 Task: Add Irwin Naturals Estro-Pause to the cart.
Action: Mouse moved to (241, 112)
Screenshot: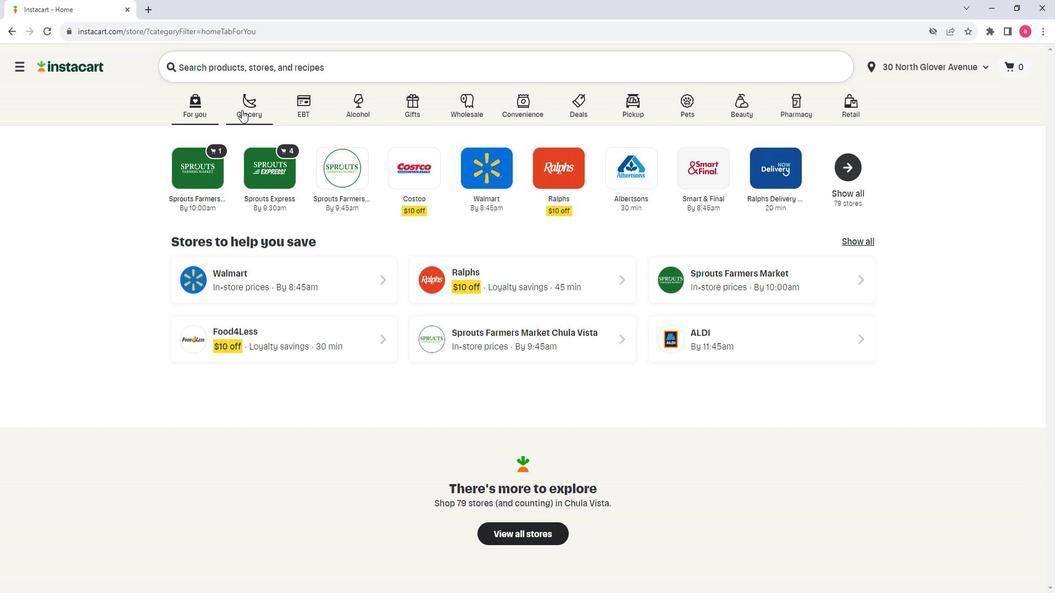 
Action: Mouse pressed left at (241, 112)
Screenshot: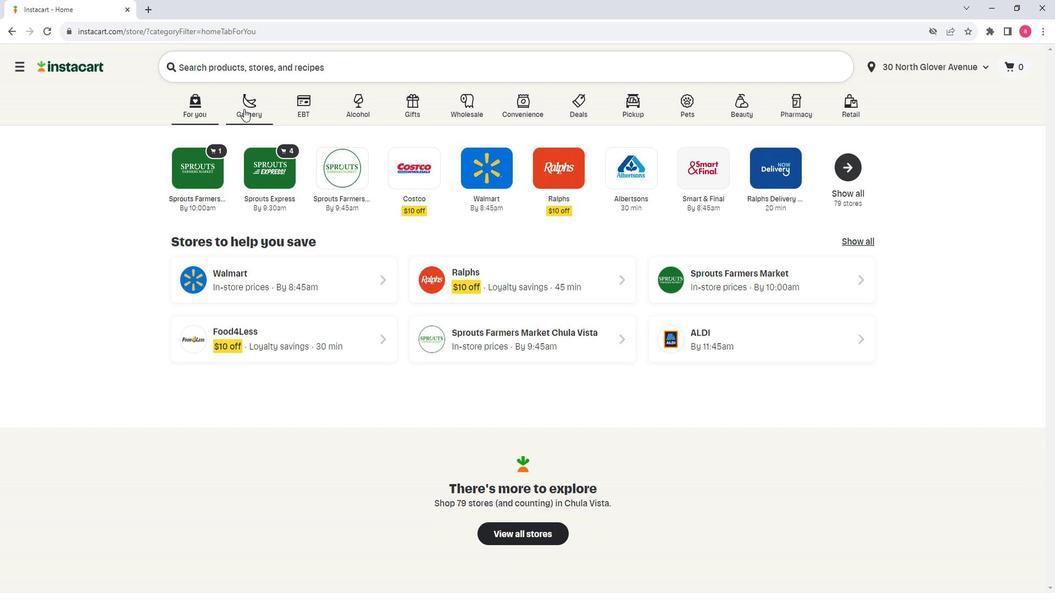 
Action: Mouse moved to (346, 327)
Screenshot: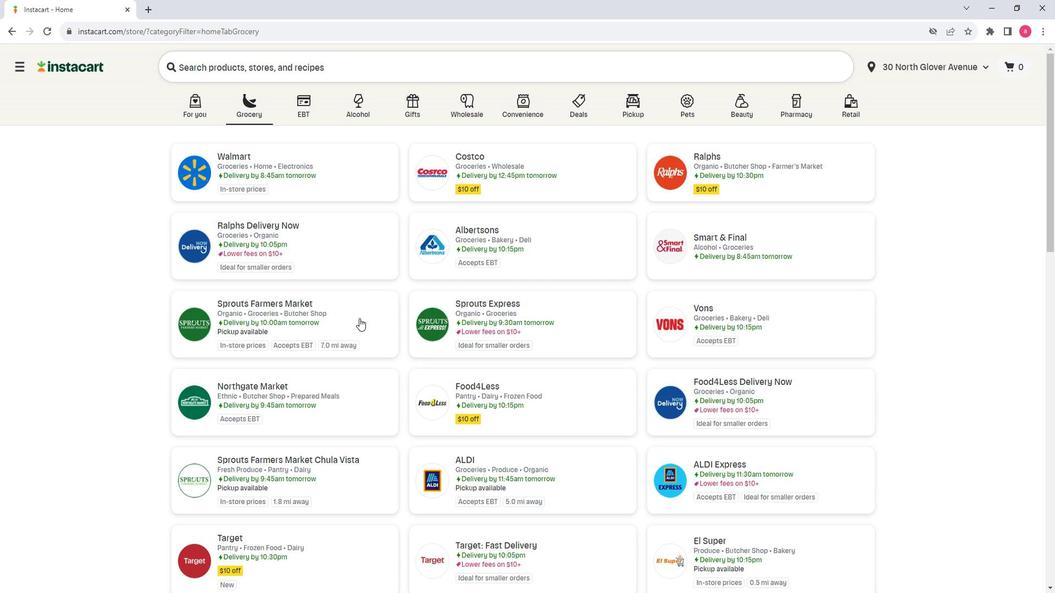 
Action: Mouse pressed left at (346, 327)
Screenshot: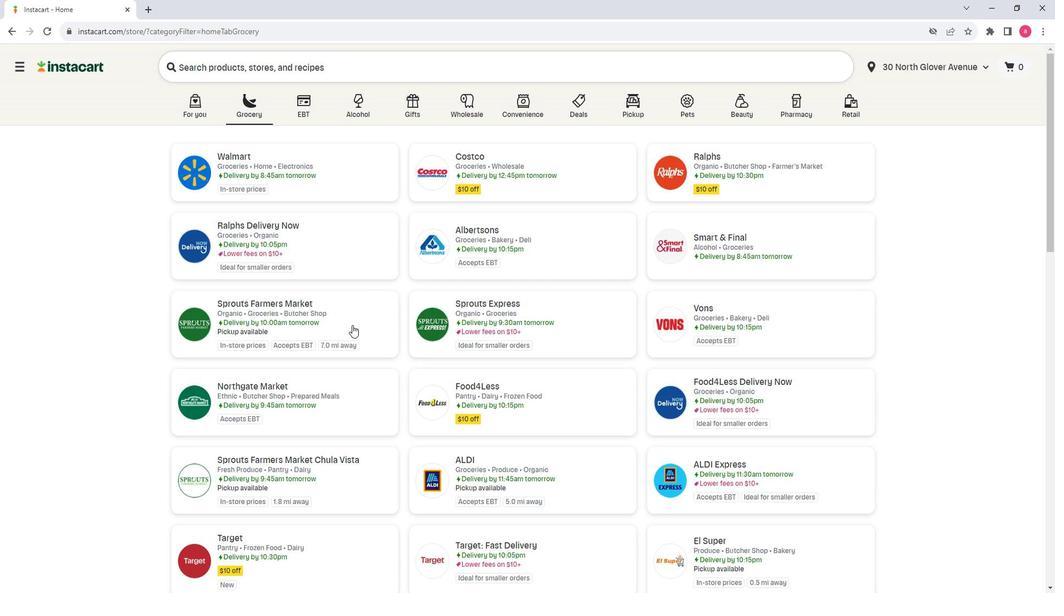 
Action: Mouse moved to (69, 376)
Screenshot: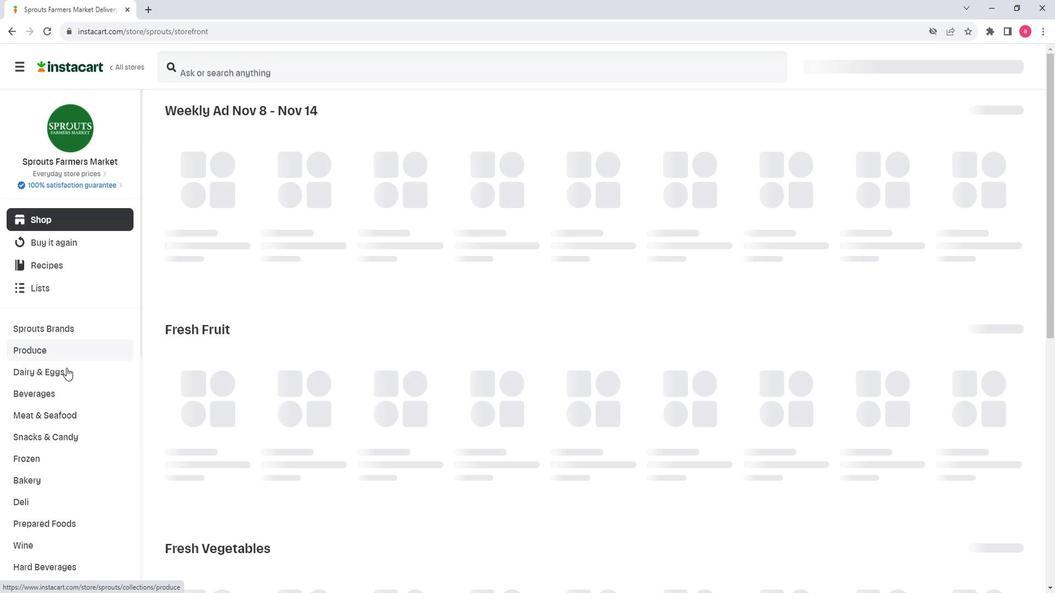 
Action: Mouse scrolled (69, 376) with delta (0, 0)
Screenshot: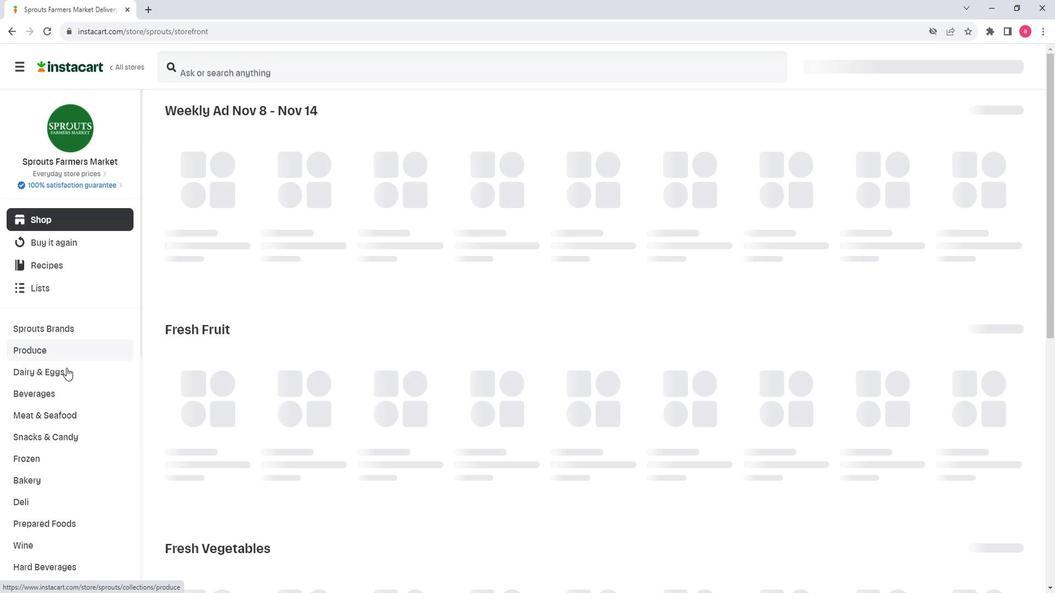 
Action: Mouse moved to (69, 378)
Screenshot: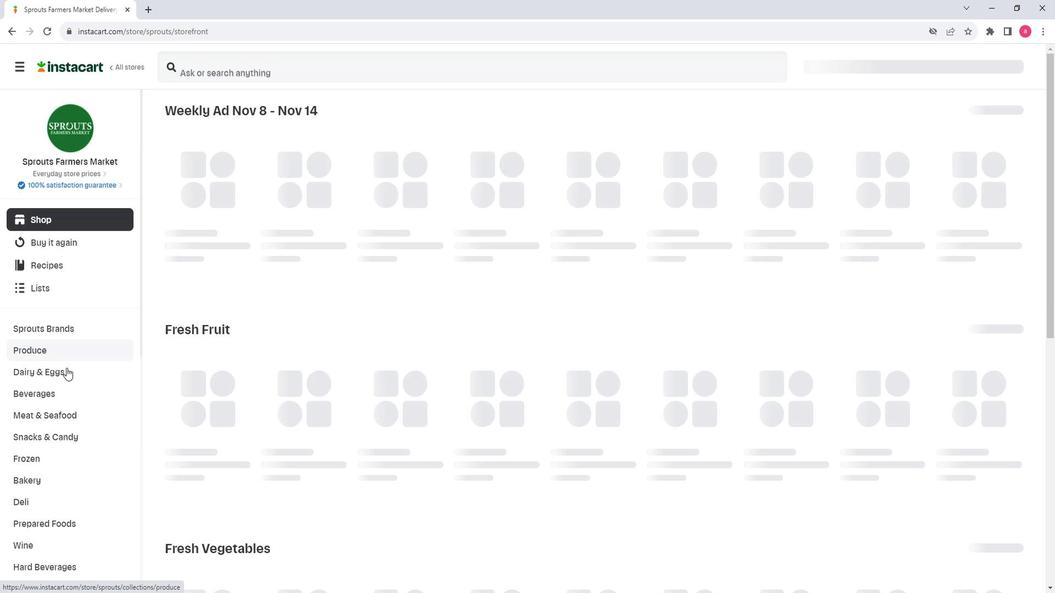 
Action: Mouse scrolled (69, 378) with delta (0, 0)
Screenshot: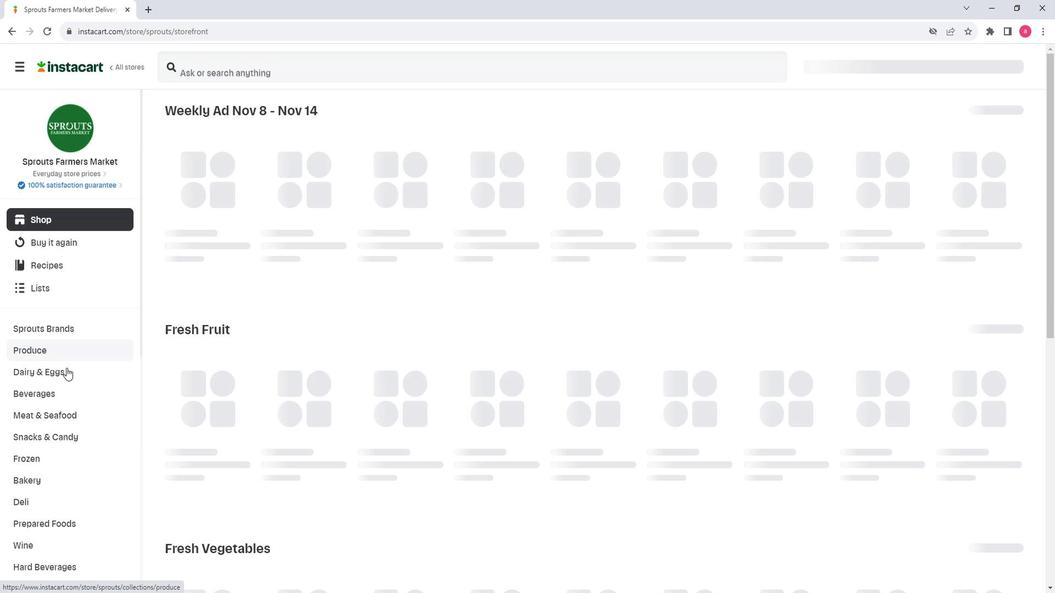 
Action: Mouse scrolled (69, 378) with delta (0, 0)
Screenshot: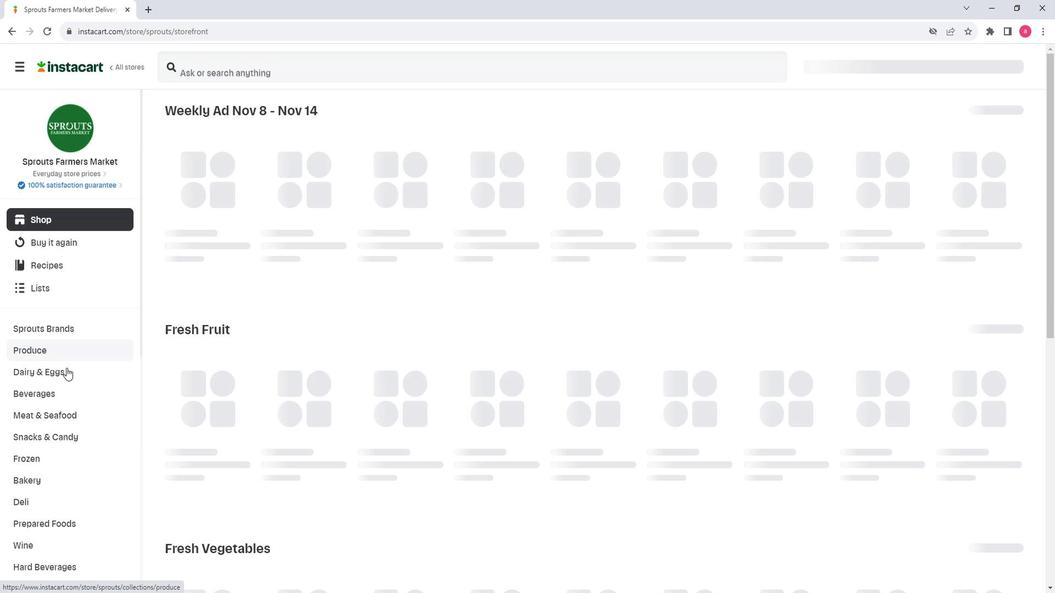 
Action: Mouse scrolled (69, 378) with delta (0, 0)
Screenshot: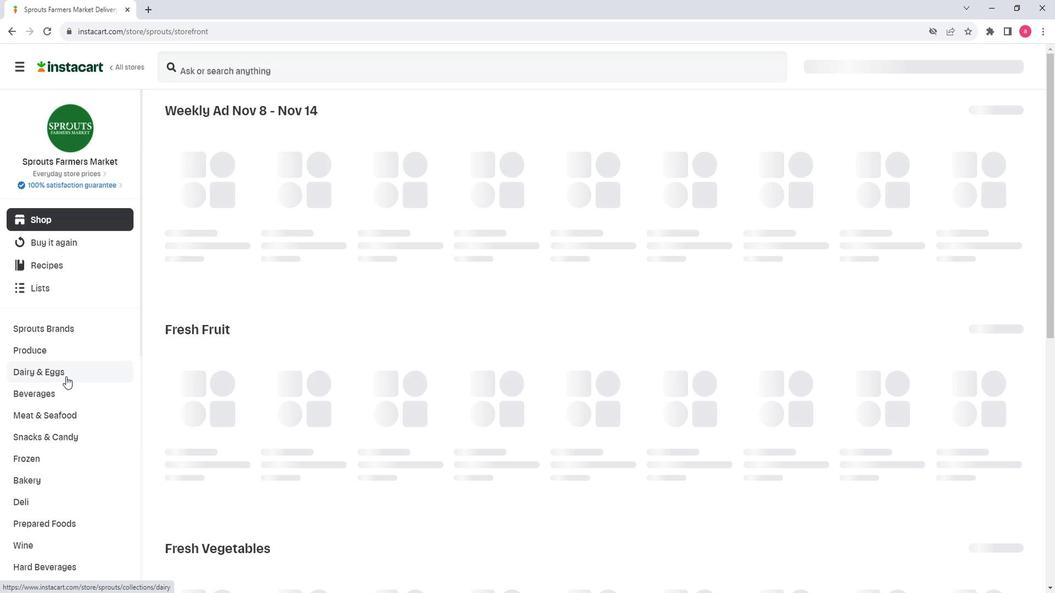 
Action: Mouse moved to (69, 378)
Screenshot: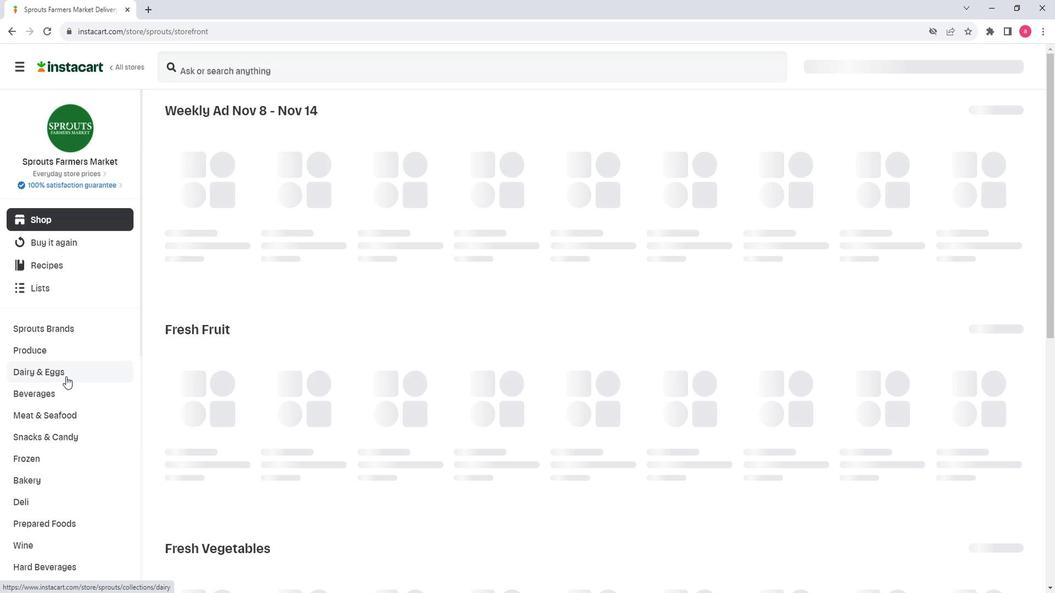 
Action: Mouse scrolled (69, 378) with delta (0, 0)
Screenshot: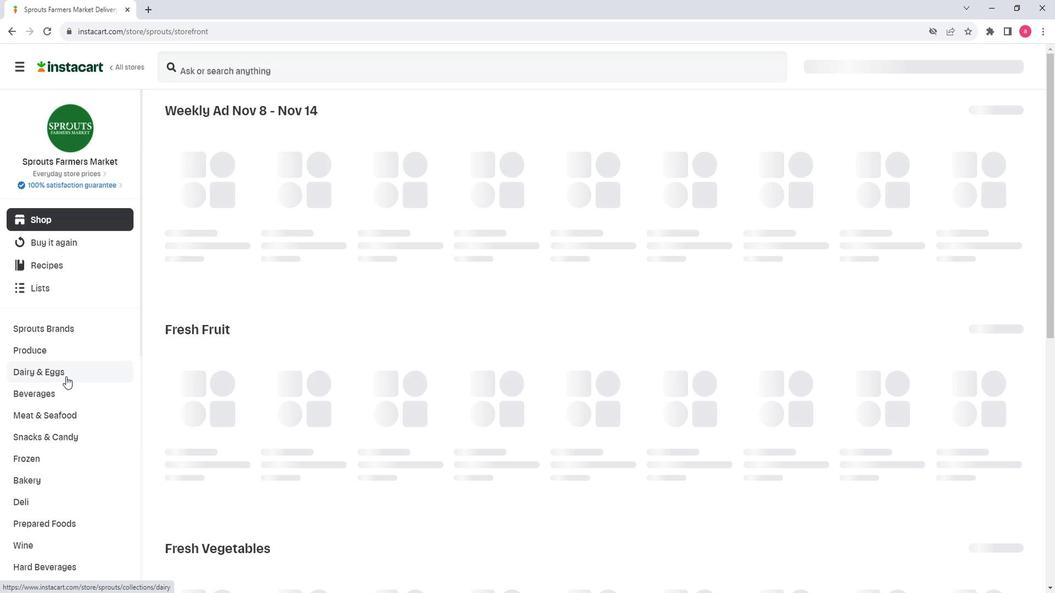 
Action: Mouse moved to (79, 425)
Screenshot: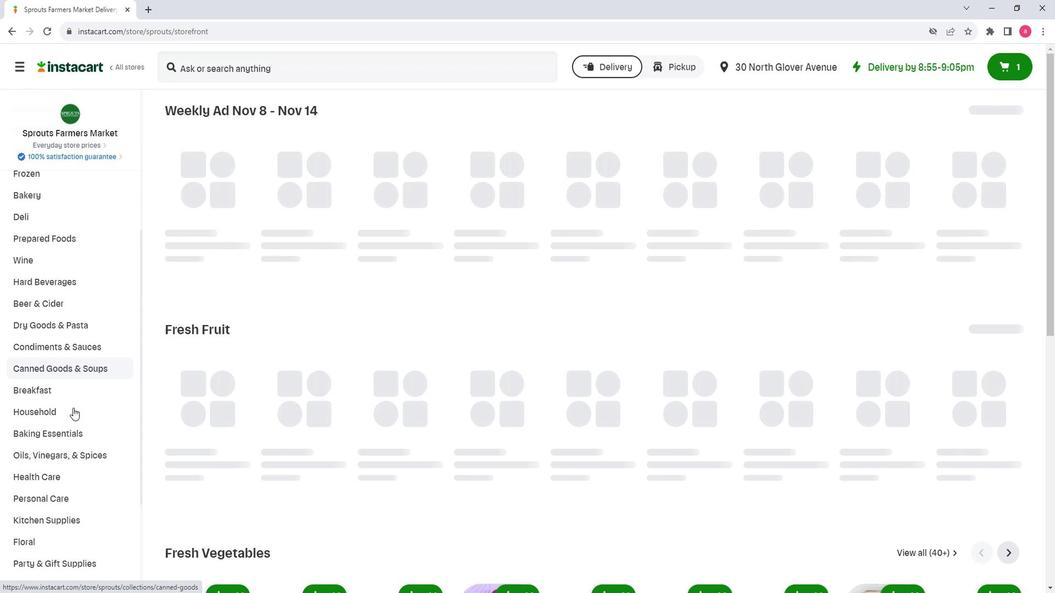 
Action: Mouse scrolled (79, 425) with delta (0, 0)
Screenshot: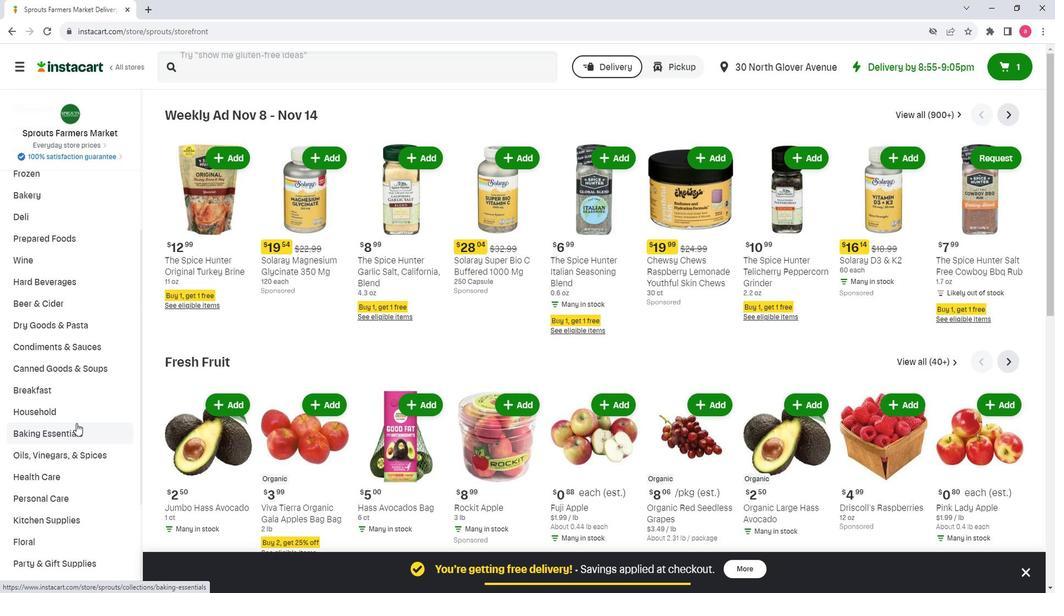 
Action: Mouse moved to (79, 425)
Screenshot: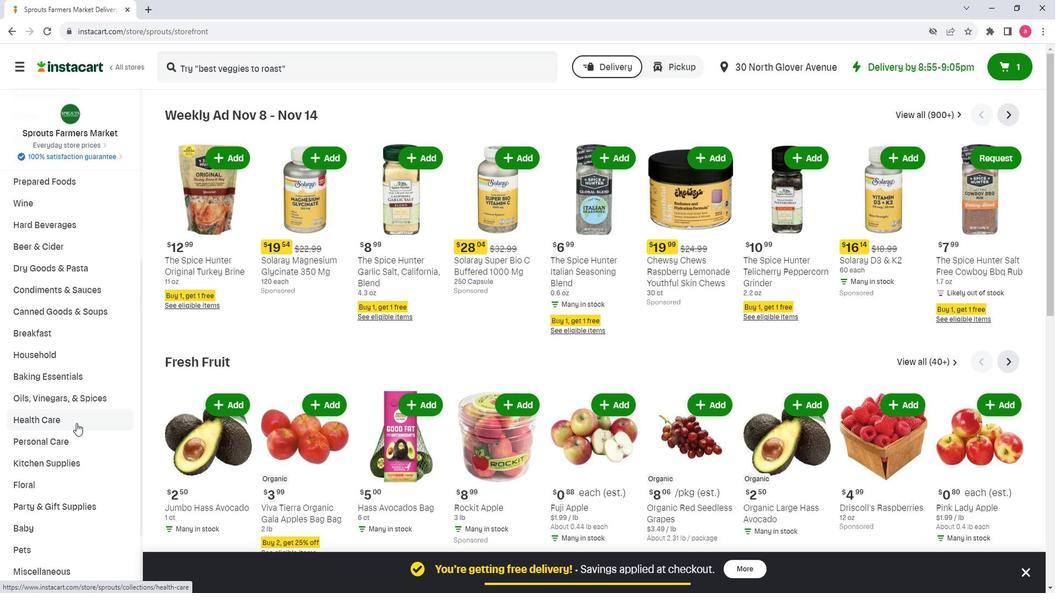 
Action: Mouse pressed left at (79, 425)
Screenshot: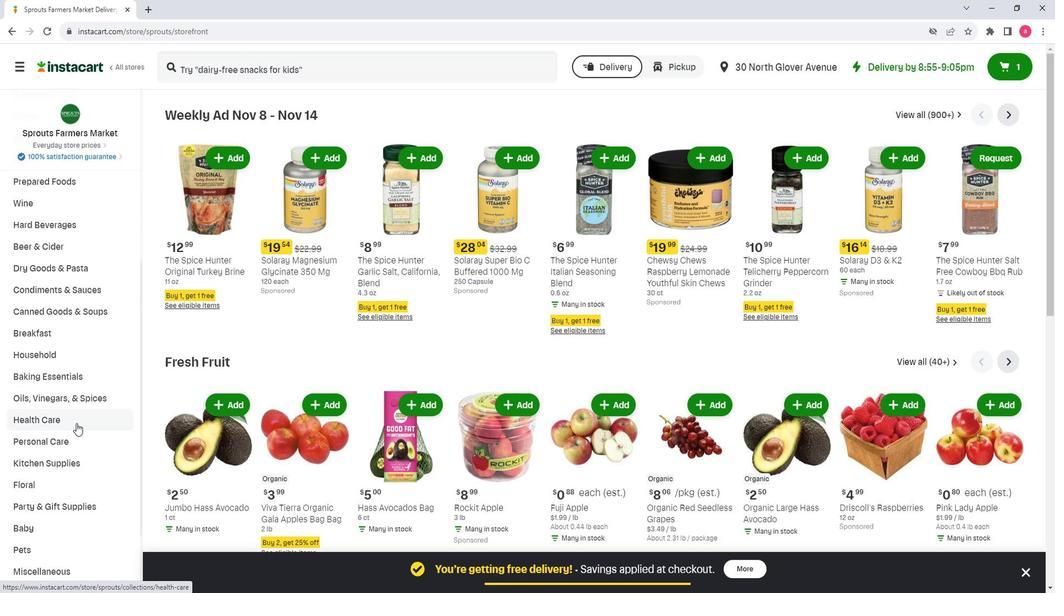 
Action: Mouse moved to (996, 144)
Screenshot: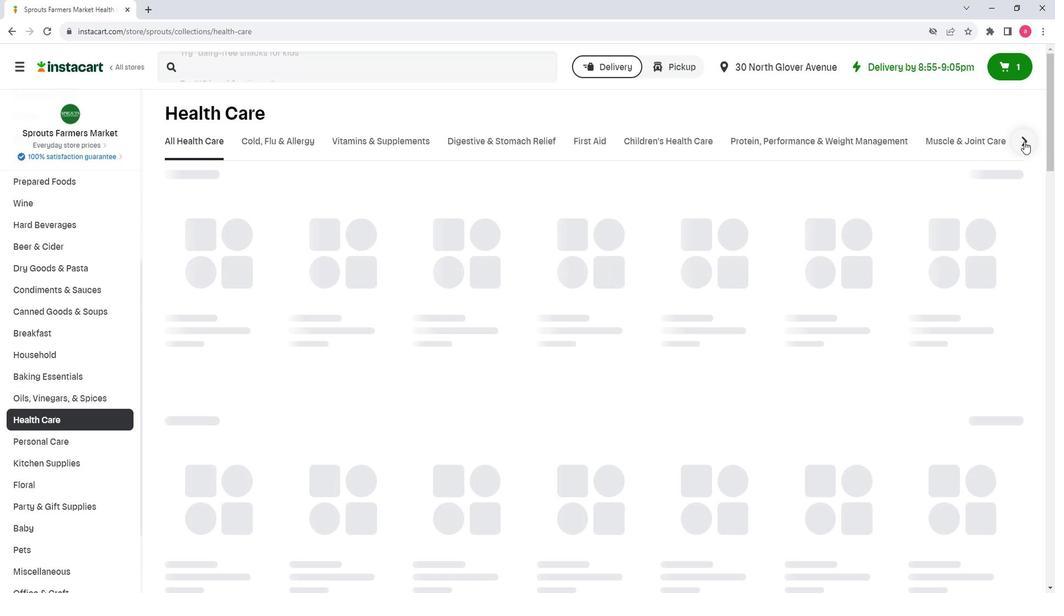 
Action: Mouse pressed left at (996, 144)
Screenshot: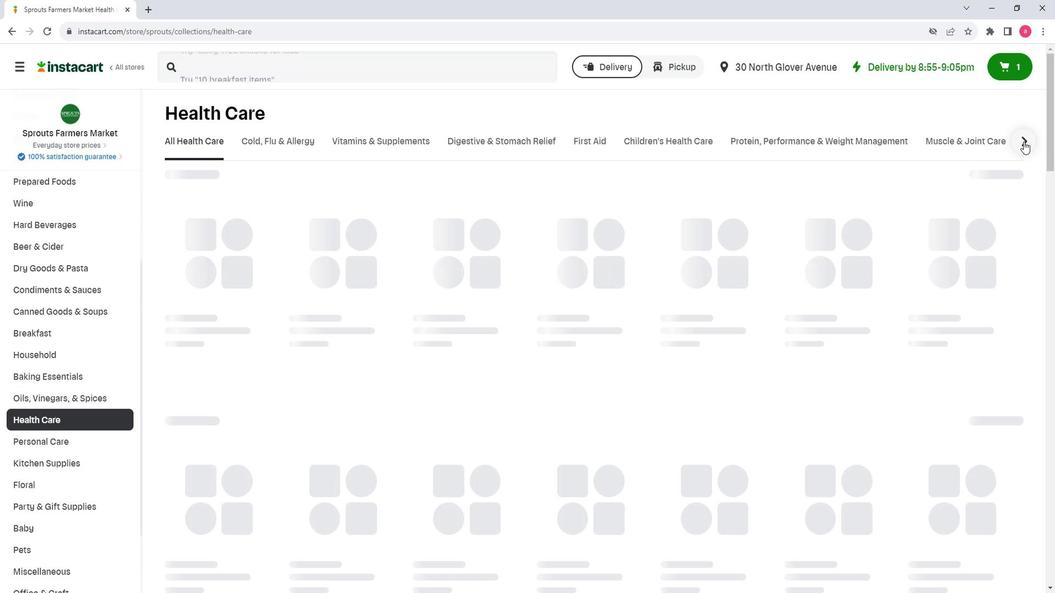 
Action: Mouse moved to (764, 146)
Screenshot: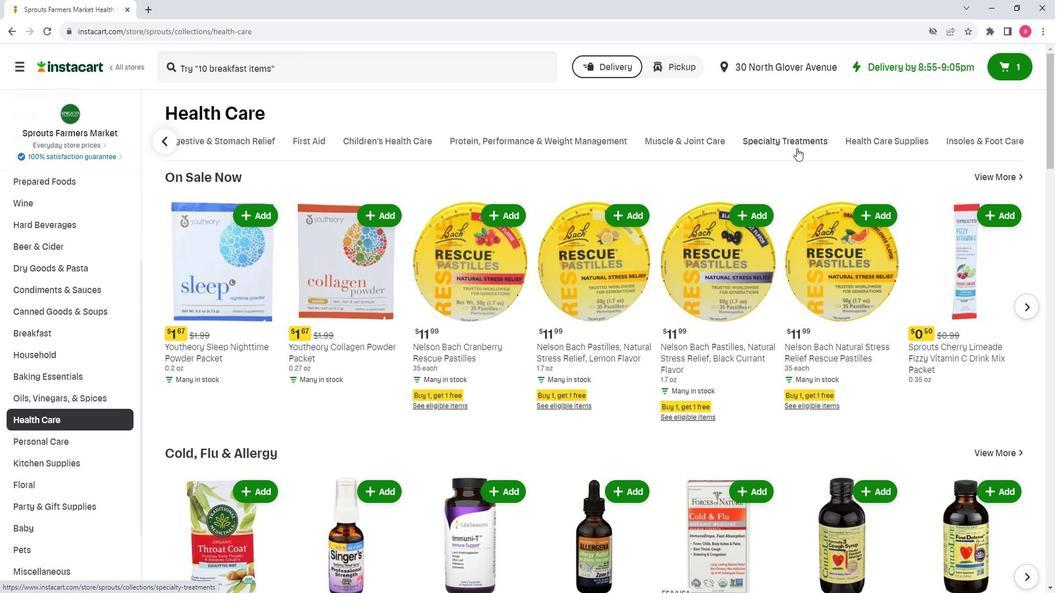
Action: Mouse pressed left at (764, 146)
Screenshot: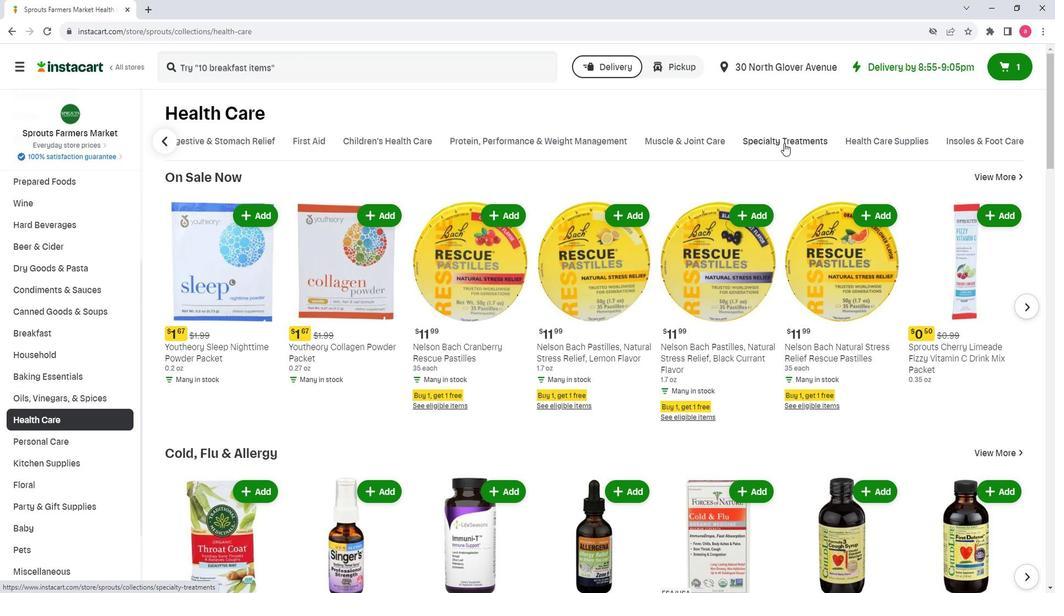 
Action: Mouse moved to (747, 195)
Screenshot: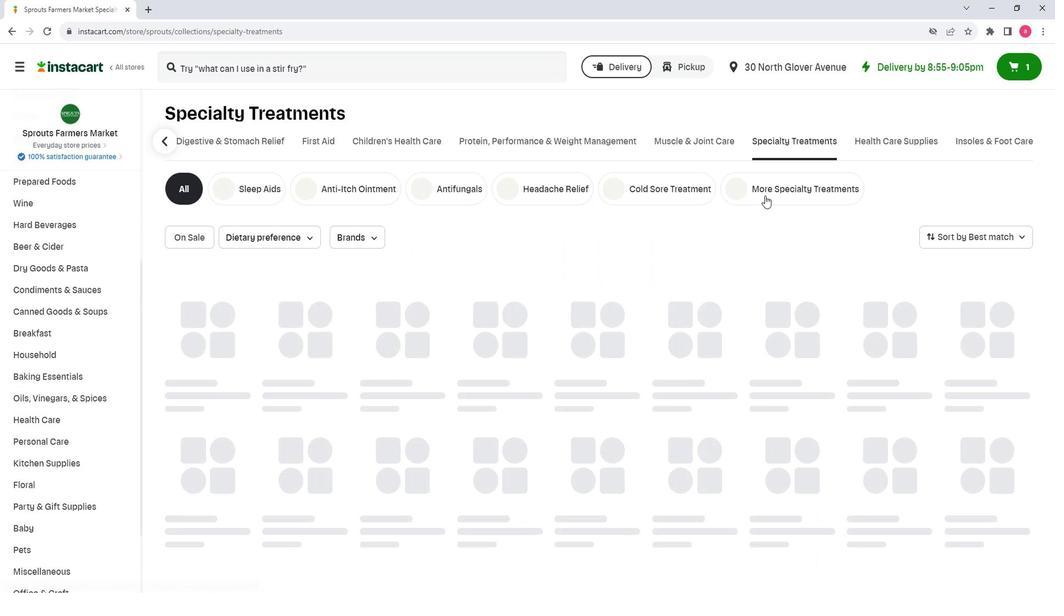 
Action: Mouse pressed left at (747, 195)
Screenshot: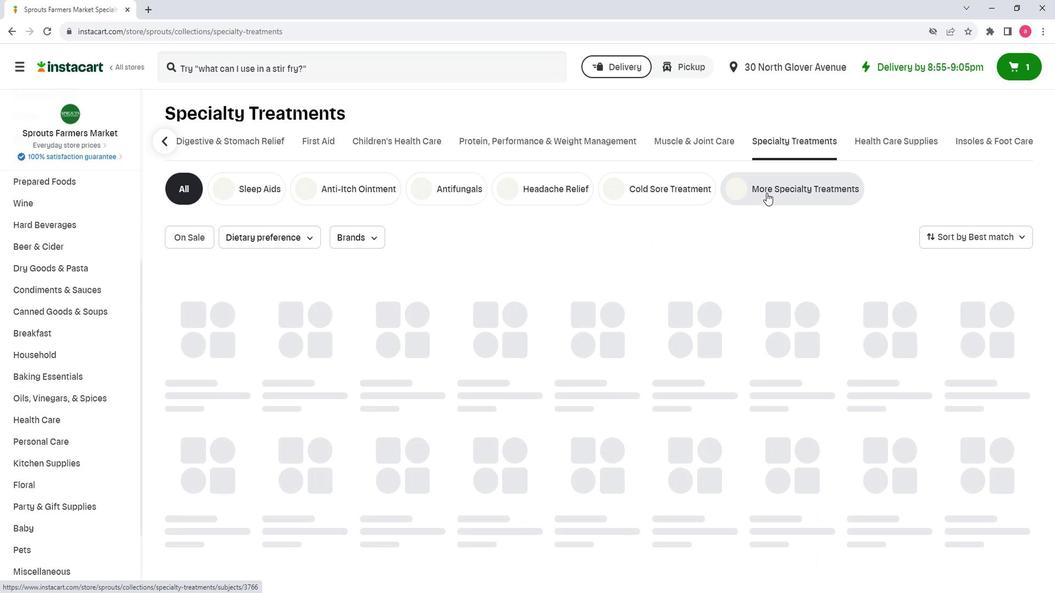 
Action: Mouse moved to (354, 68)
Screenshot: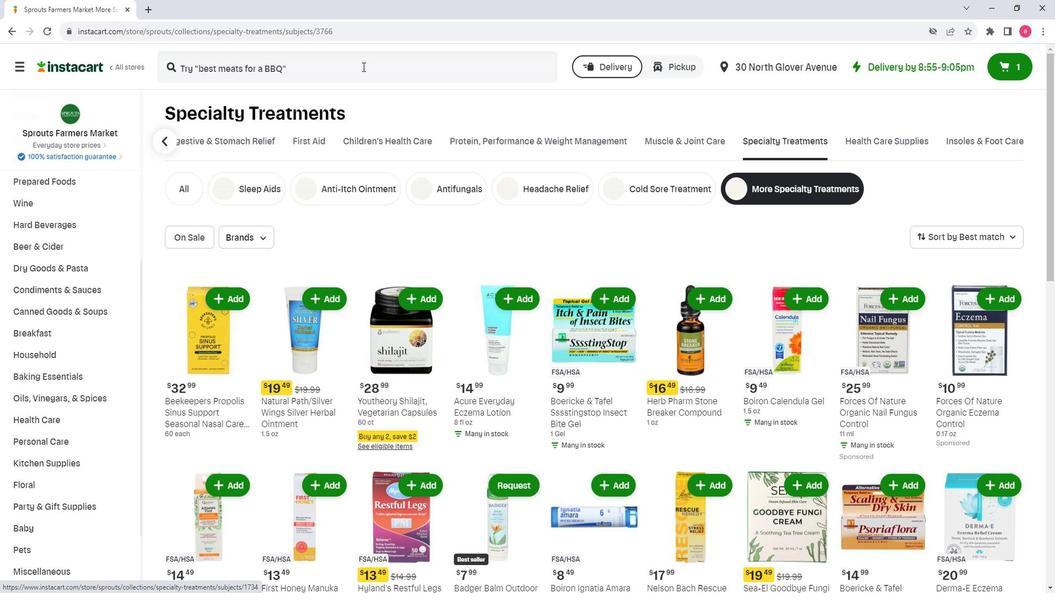 
Action: Mouse pressed left at (354, 68)
Screenshot: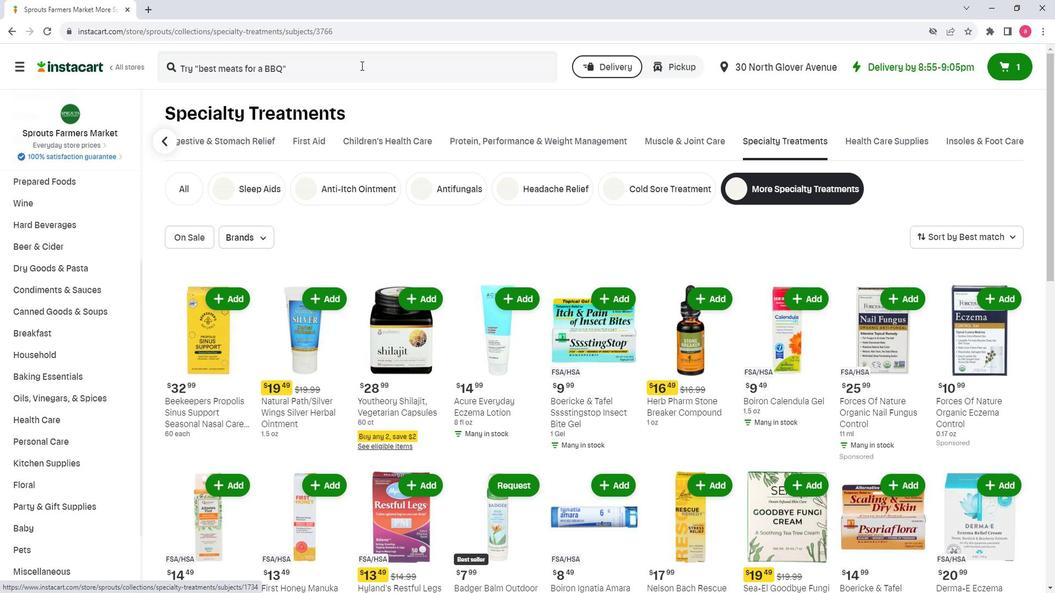 
Action: Key pressed <Key.shift>Irm<Key.backspace>win<Key.space><Key.shift>Naturals<Key.space><Key.shift><Key.shift><Key.shift><Key.shift><Key.shift><Key.shift><Key.shift><Key.shift><Key.shift><Key.shift><Key.shift><Key.shift><Key.shift><Key.shift>Estro-<Key.shift><Key.shift><Key.shift><Key.shift>Pause<Key.enter>
Screenshot: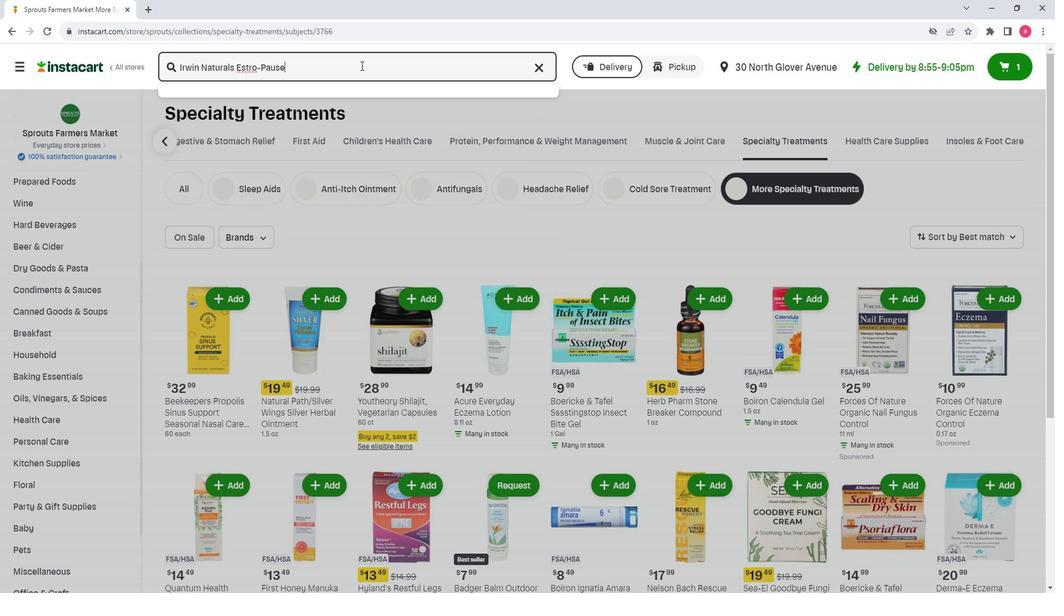 
Action: Mouse moved to (458, 194)
Screenshot: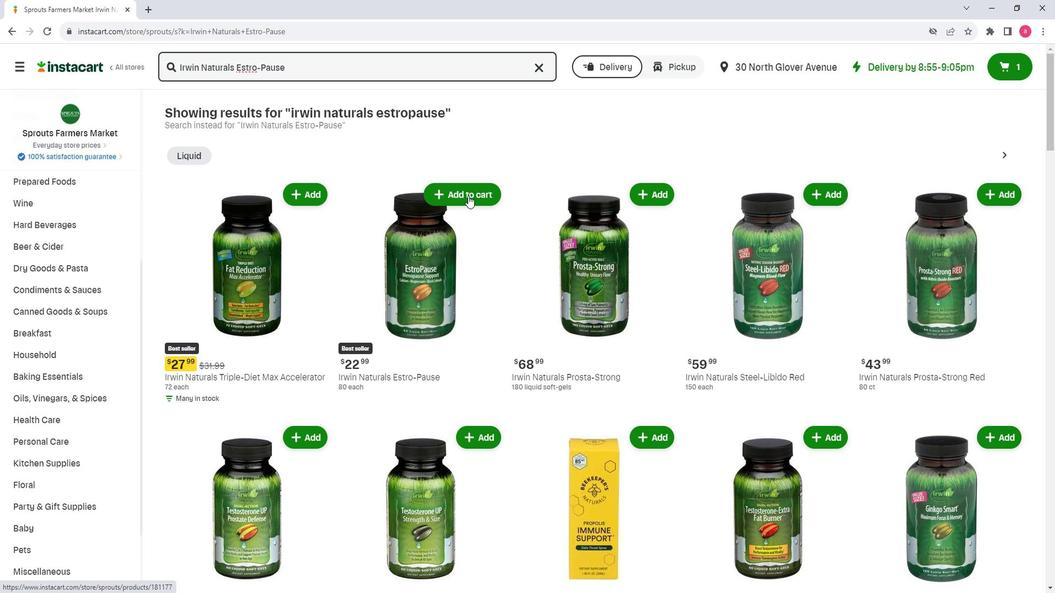 
Action: Mouse pressed left at (458, 194)
Screenshot: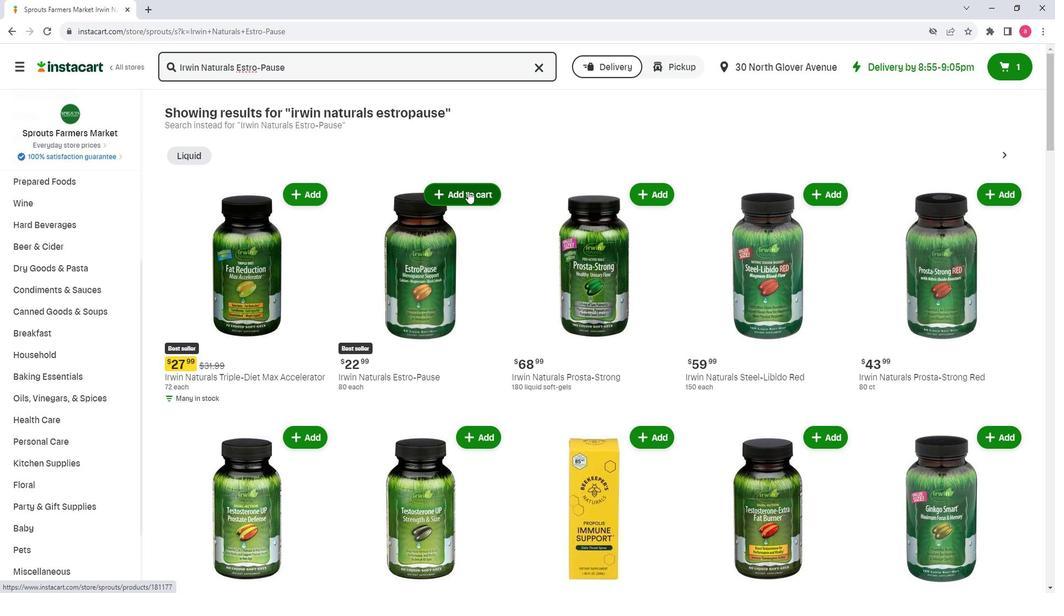 
Action: Mouse moved to (467, 235)
Screenshot: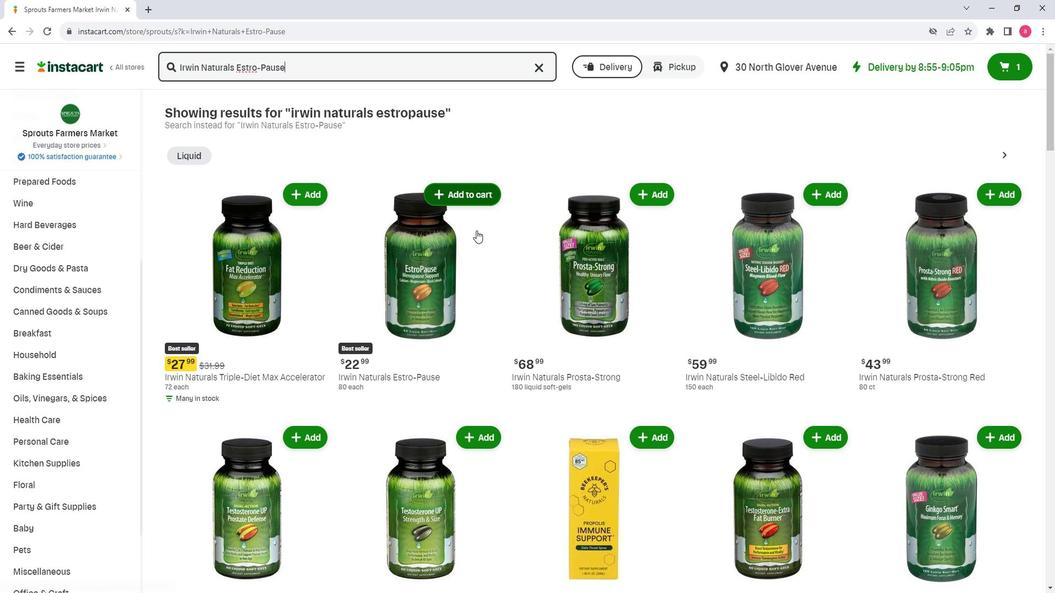 
